 Task: Create a due date automation trigger when advanced on, on the wednesday of the week a card is due add fields without custom field "Resume" set to a number lower or equal to 1 and lower or equal to 10 at 11:00 AM.
Action: Mouse moved to (972, 77)
Screenshot: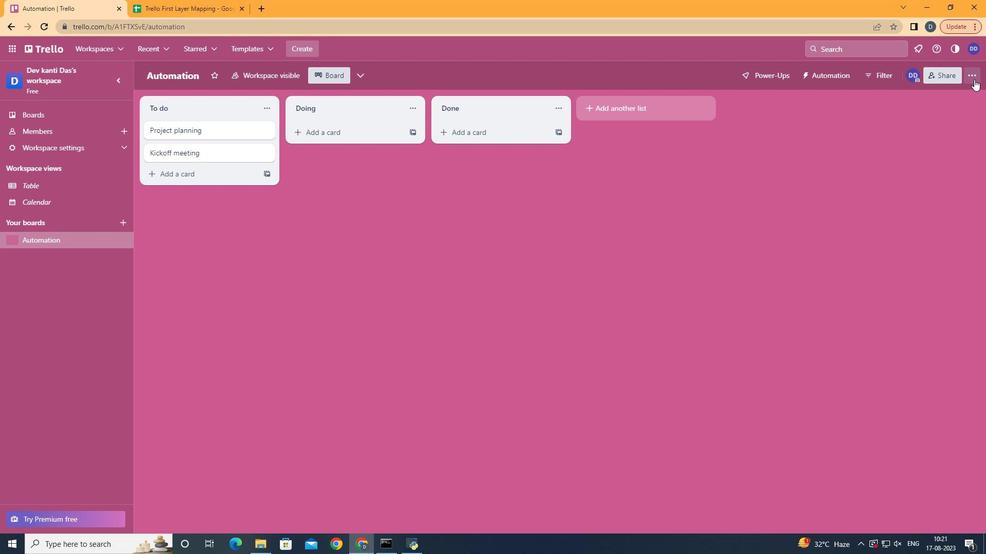
Action: Mouse pressed left at (972, 77)
Screenshot: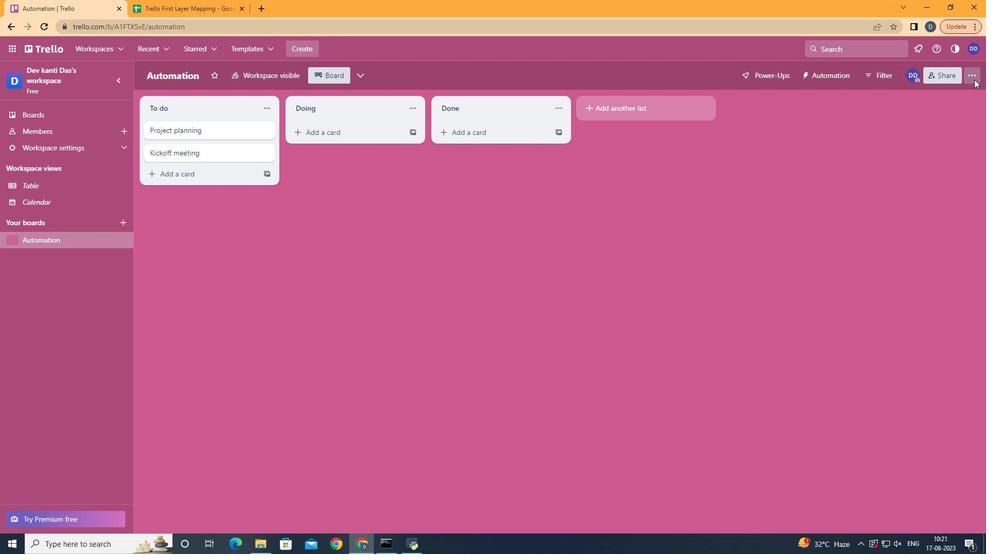 
Action: Mouse moved to (917, 207)
Screenshot: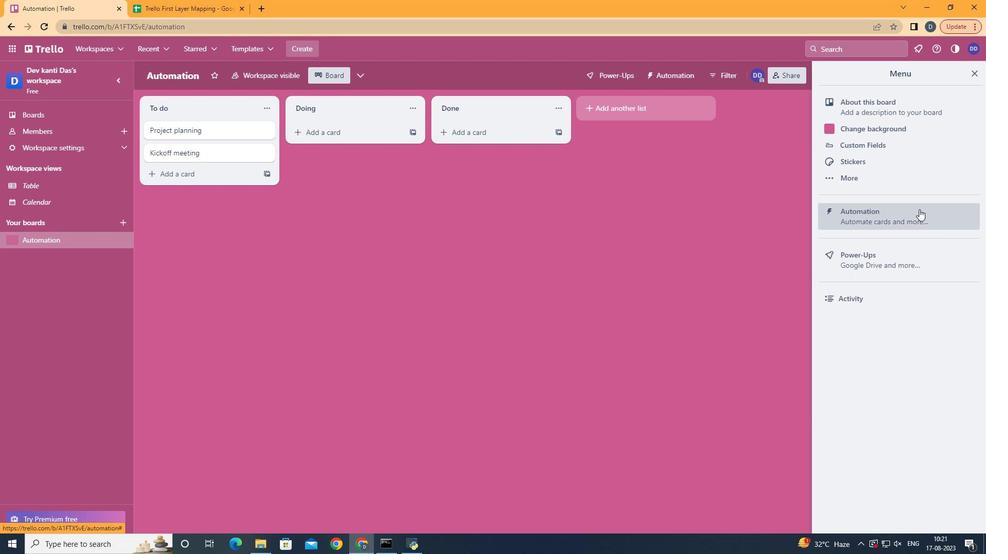 
Action: Mouse pressed left at (917, 207)
Screenshot: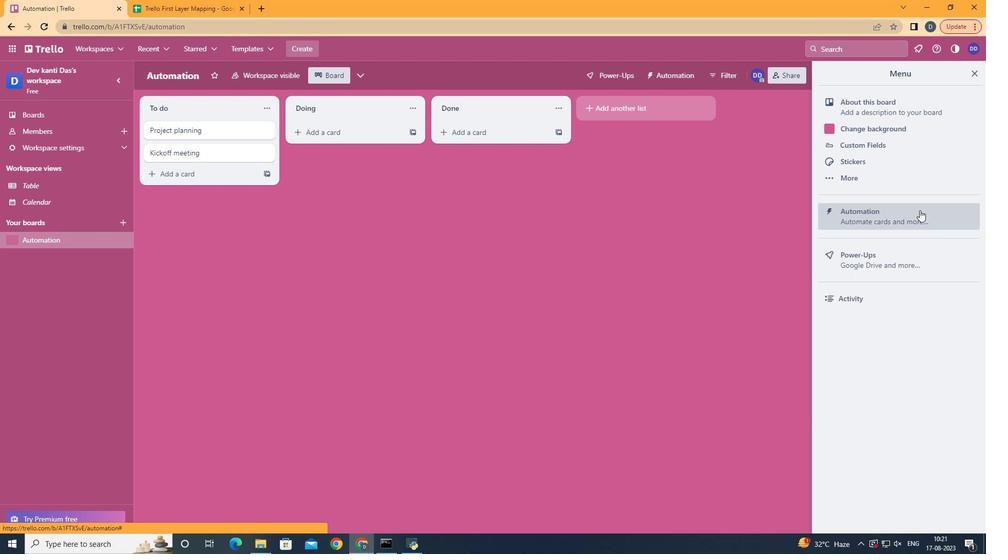 
Action: Mouse moved to (200, 206)
Screenshot: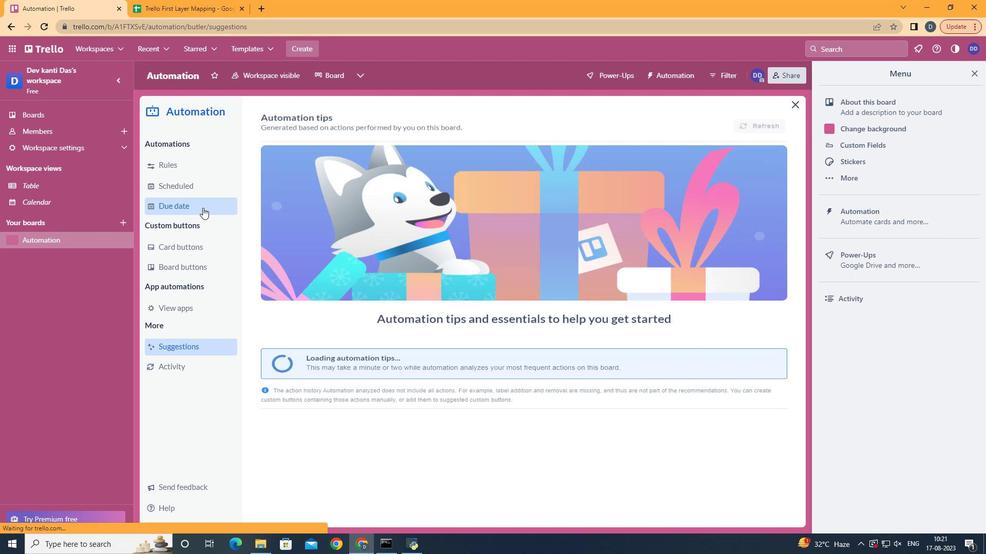 
Action: Mouse pressed left at (200, 206)
Screenshot: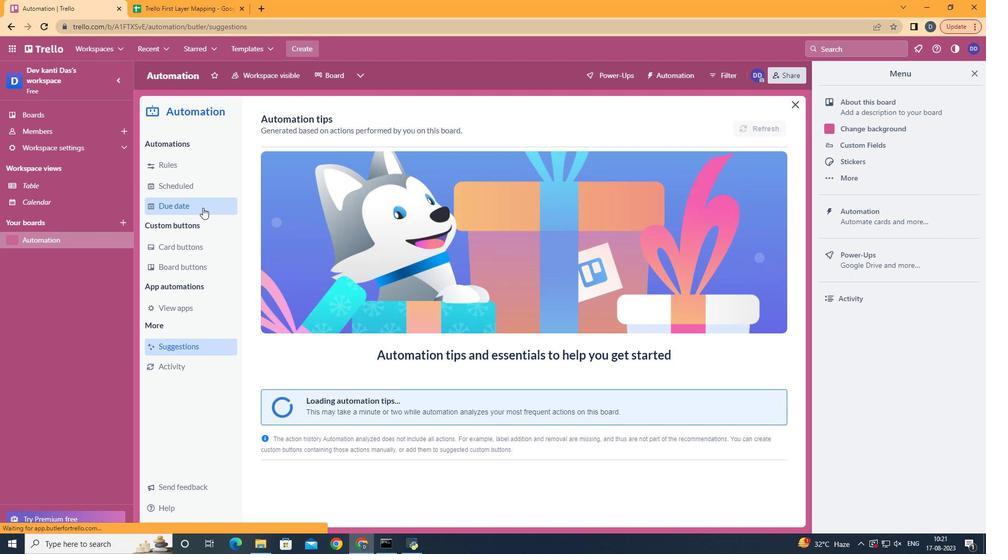 
Action: Mouse moved to (716, 120)
Screenshot: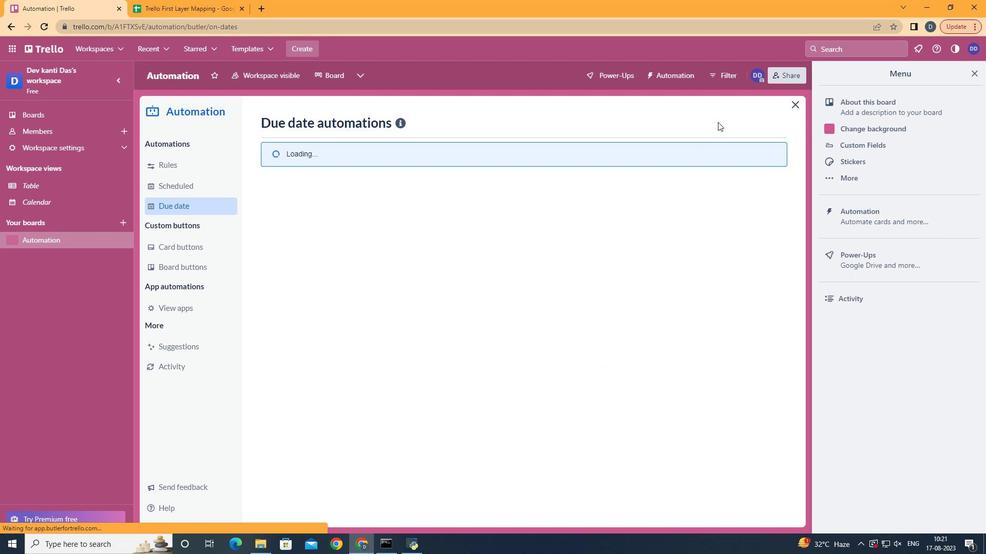 
Action: Mouse pressed left at (716, 120)
Screenshot: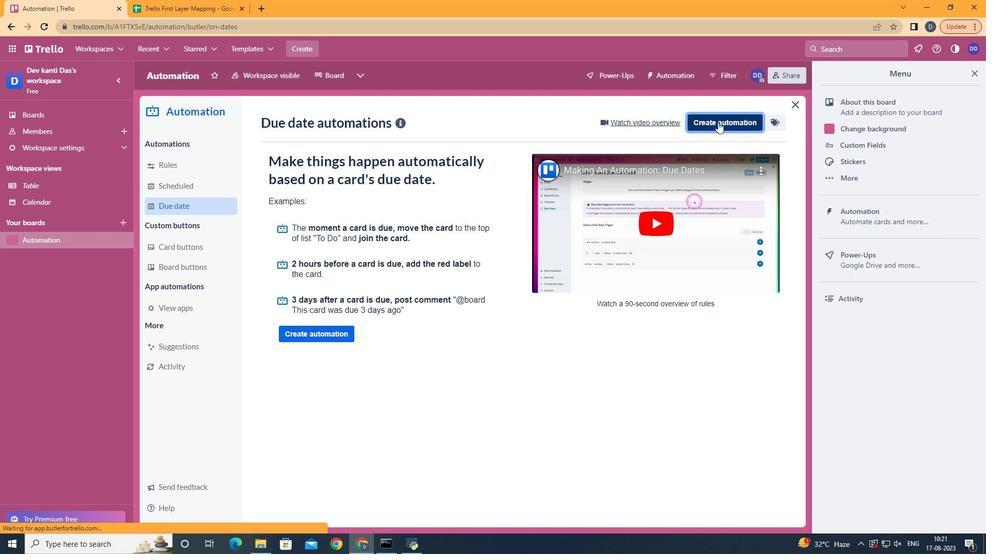 
Action: Mouse moved to (541, 237)
Screenshot: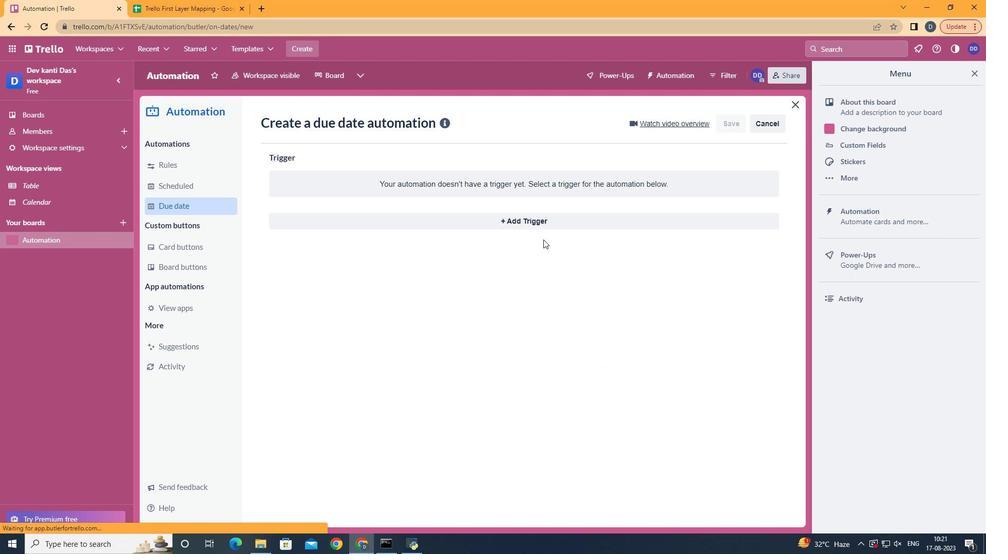 
Action: Mouse pressed left at (541, 237)
Screenshot: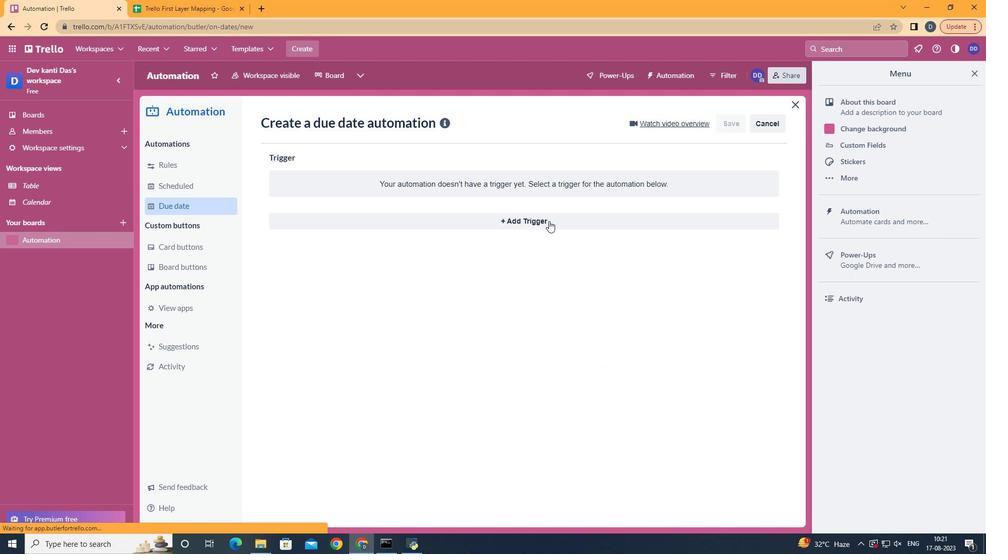 
Action: Mouse moved to (548, 217)
Screenshot: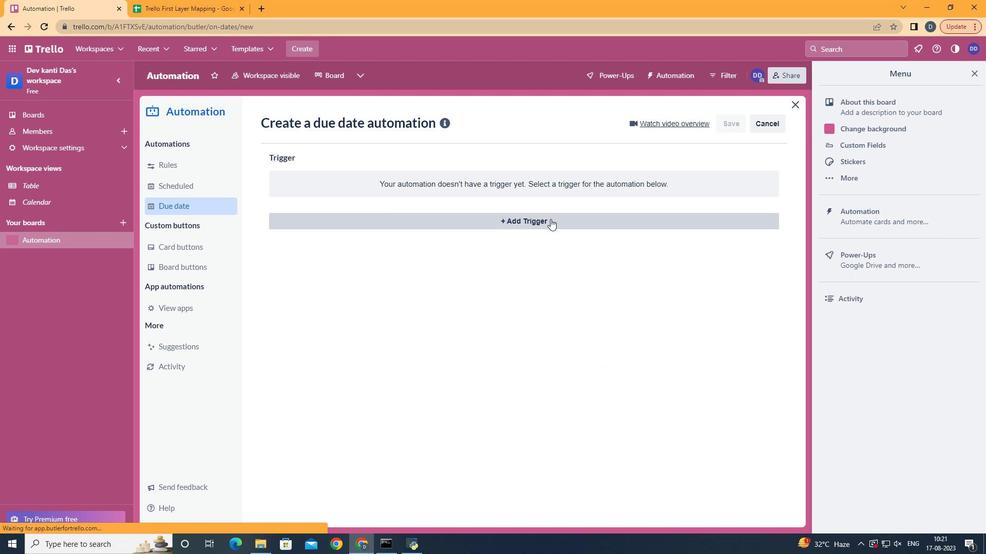 
Action: Mouse pressed left at (548, 217)
Screenshot: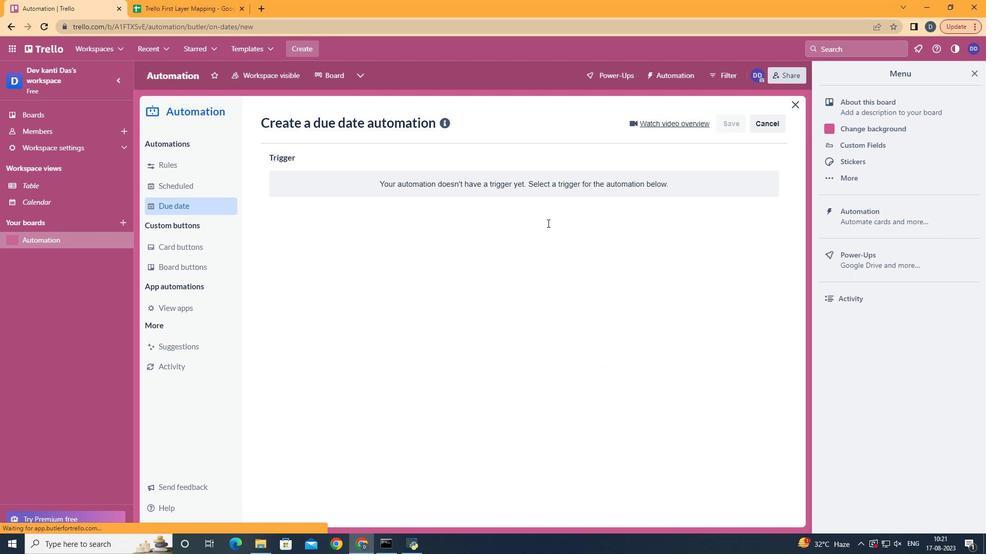 
Action: Mouse moved to (334, 307)
Screenshot: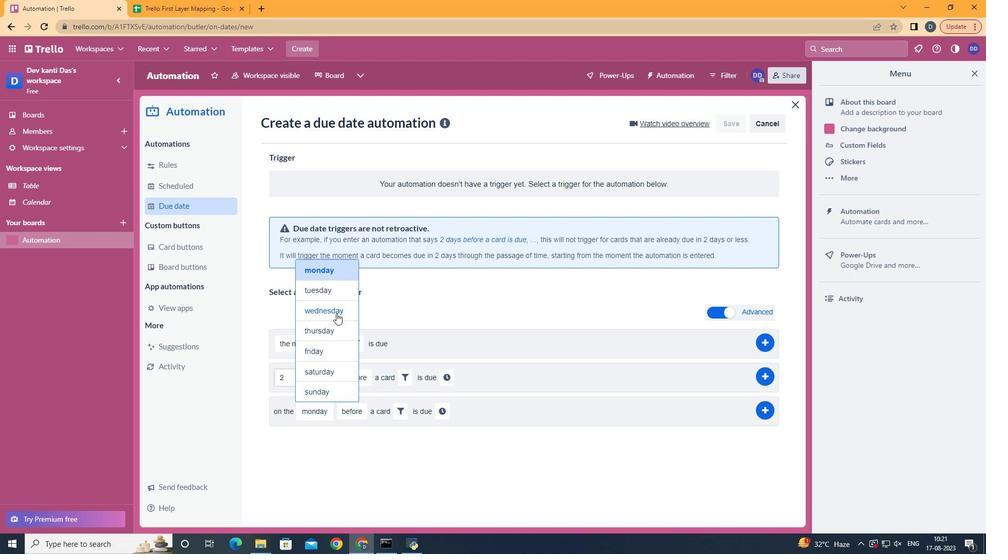 
Action: Mouse pressed left at (334, 307)
Screenshot: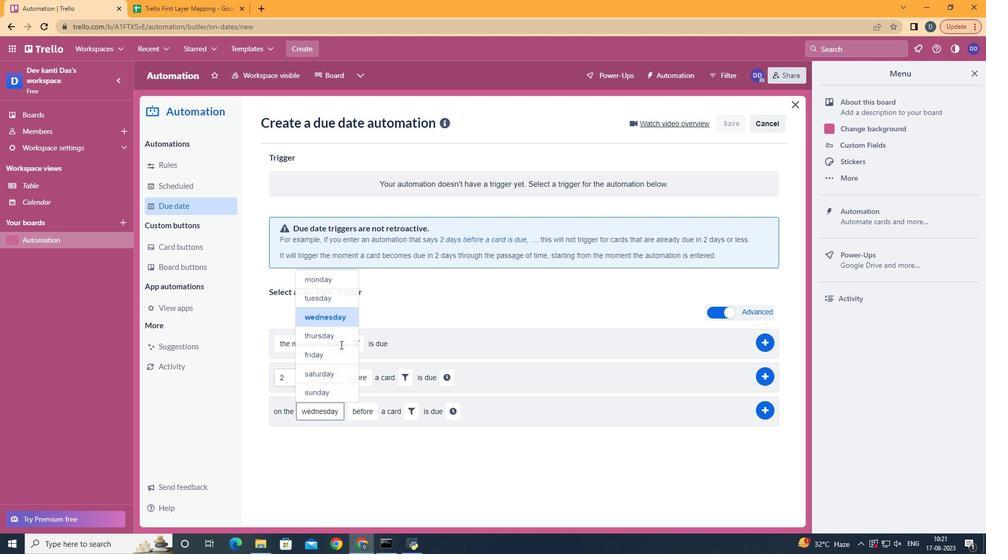 
Action: Mouse moved to (372, 472)
Screenshot: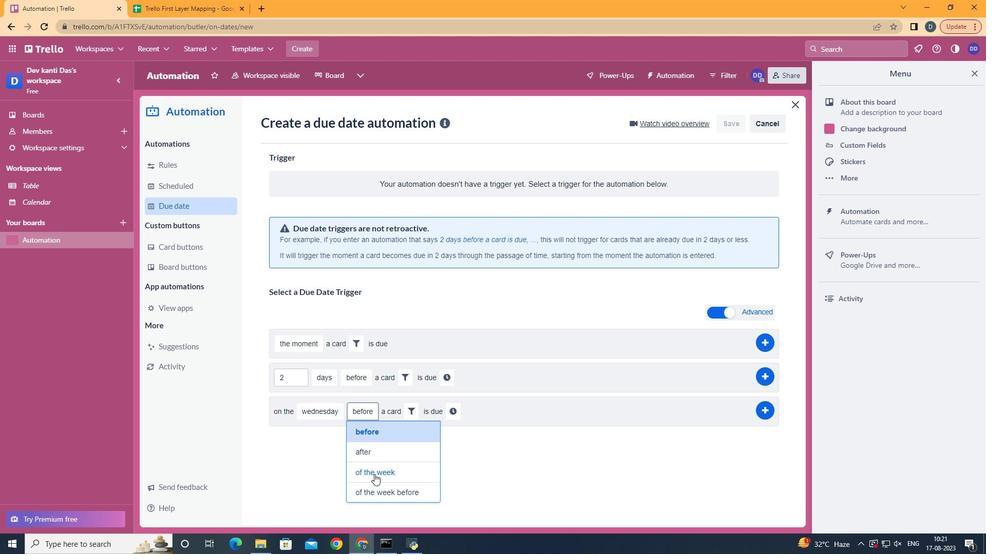 
Action: Mouse pressed left at (372, 472)
Screenshot: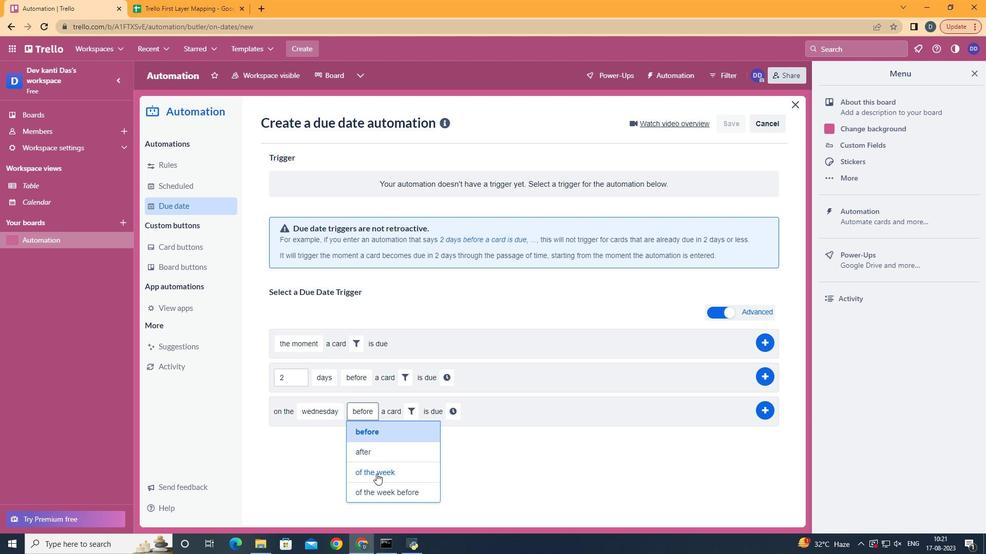 
Action: Mouse moved to (428, 414)
Screenshot: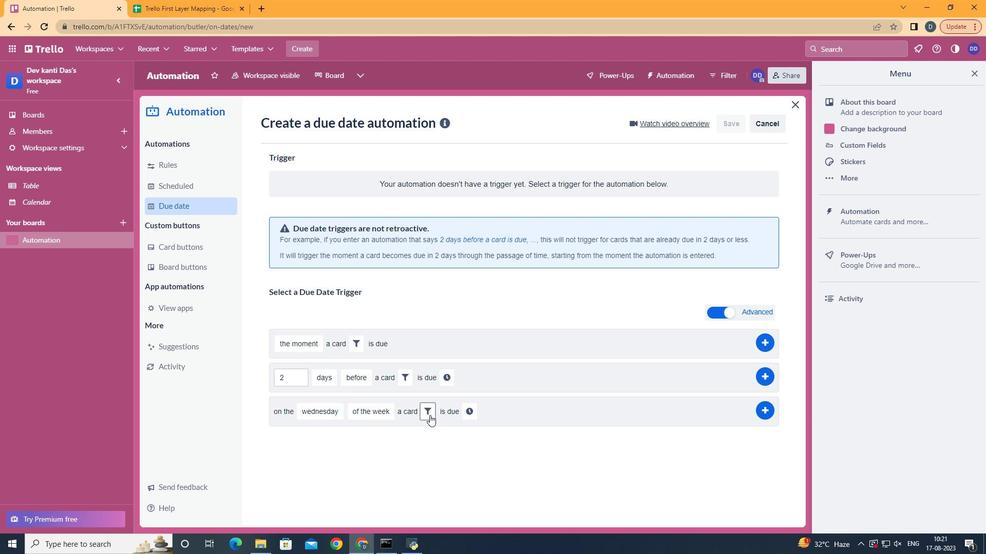 
Action: Mouse pressed left at (428, 414)
Screenshot: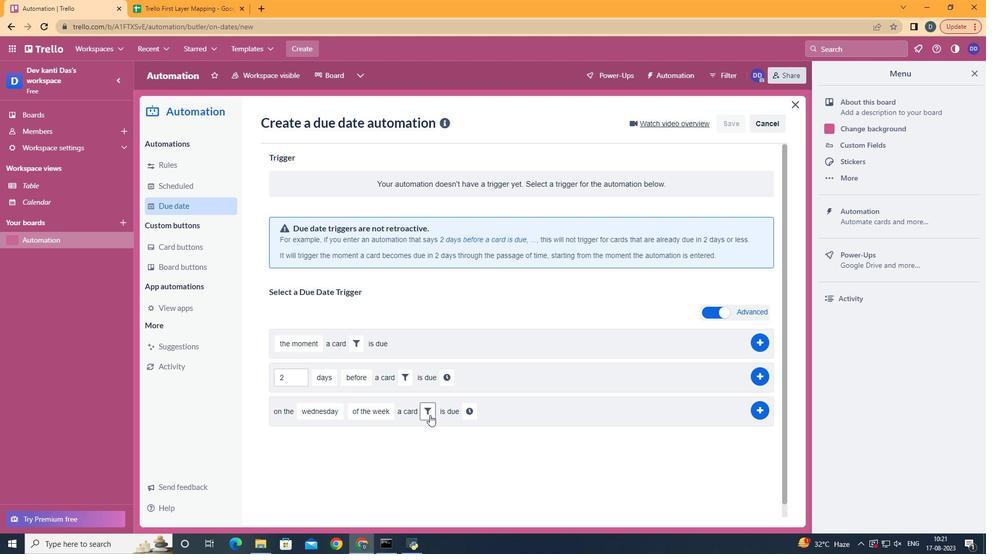 
Action: Mouse moved to (589, 443)
Screenshot: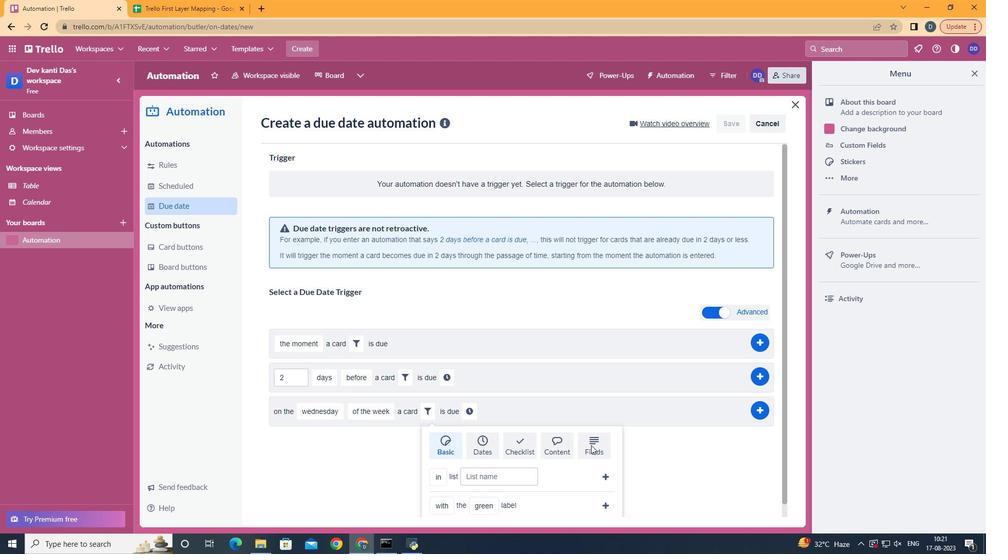 
Action: Mouse pressed left at (589, 443)
Screenshot: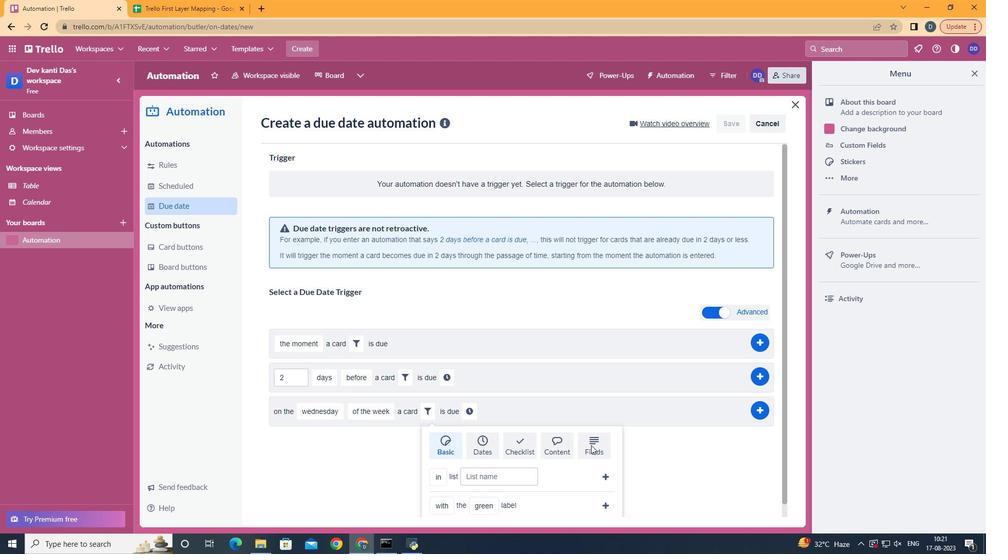 
Action: Mouse moved to (589, 444)
Screenshot: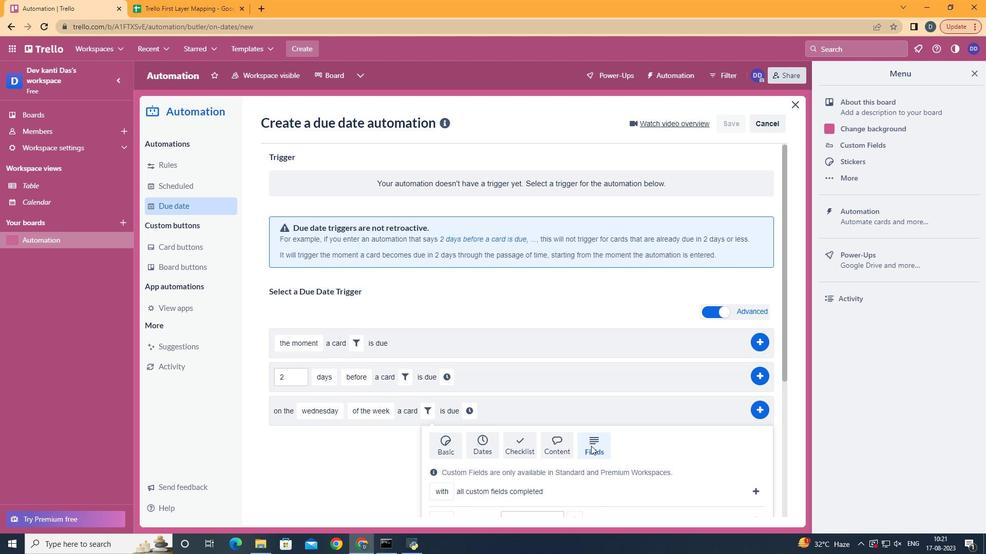 
Action: Mouse scrolled (589, 443) with delta (0, 0)
Screenshot: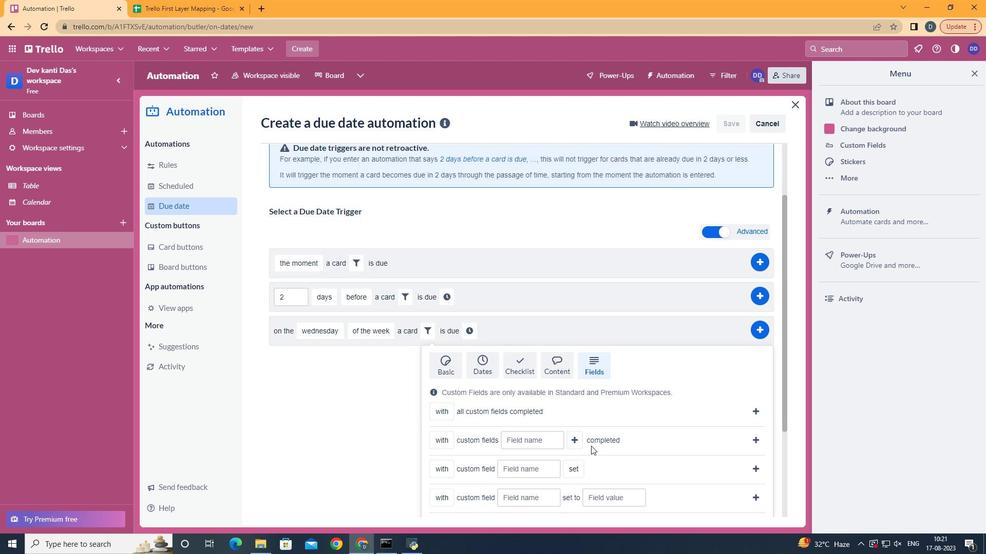 
Action: Mouse scrolled (589, 443) with delta (0, -1)
Screenshot: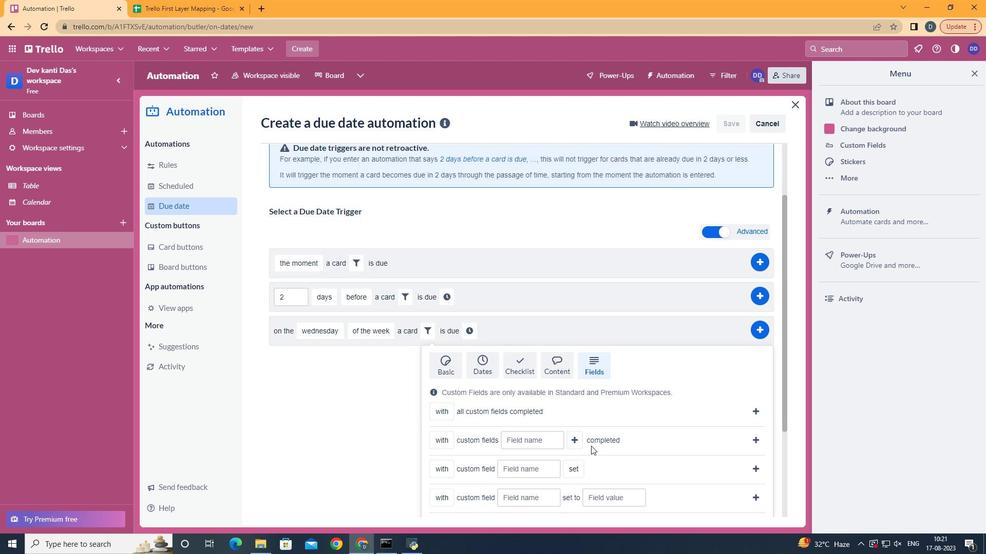 
Action: Mouse scrolled (589, 443) with delta (0, 0)
Screenshot: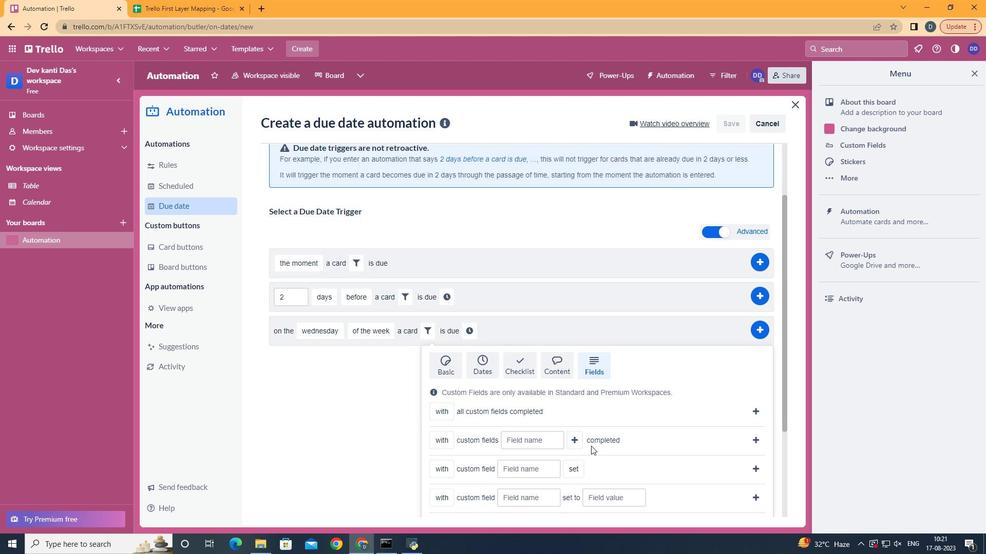 
Action: Mouse scrolled (589, 443) with delta (0, -1)
Screenshot: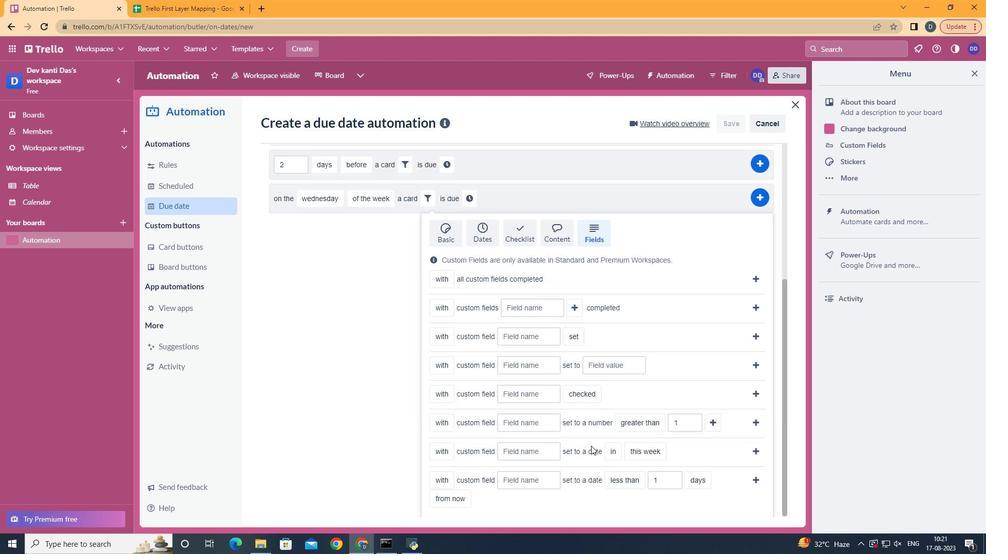 
Action: Mouse moved to (454, 458)
Screenshot: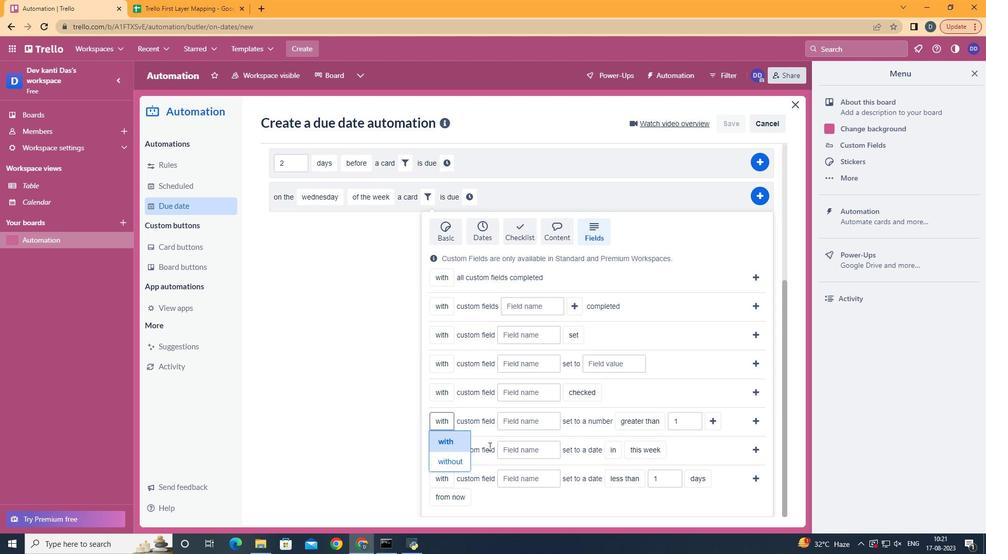 
Action: Mouse pressed left at (454, 458)
Screenshot: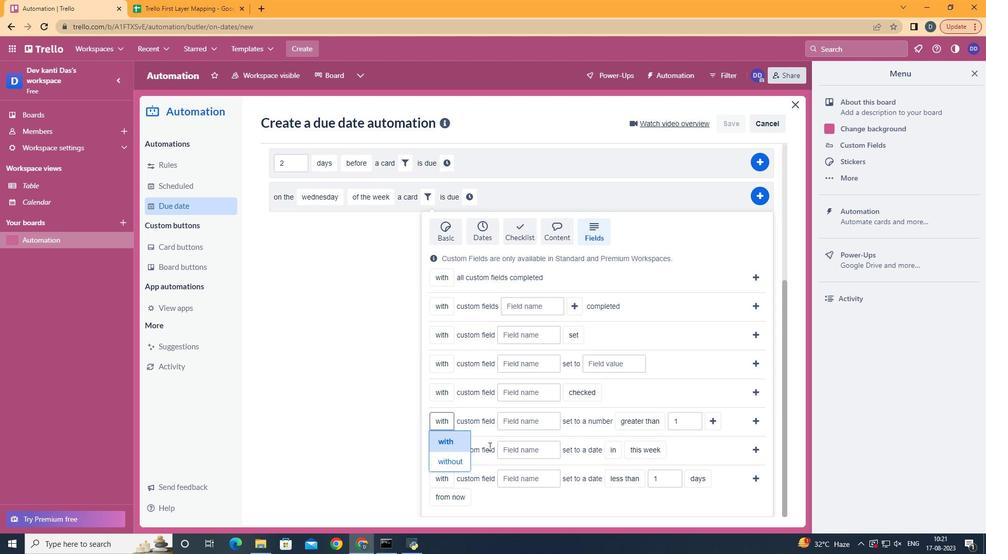
Action: Mouse moved to (527, 427)
Screenshot: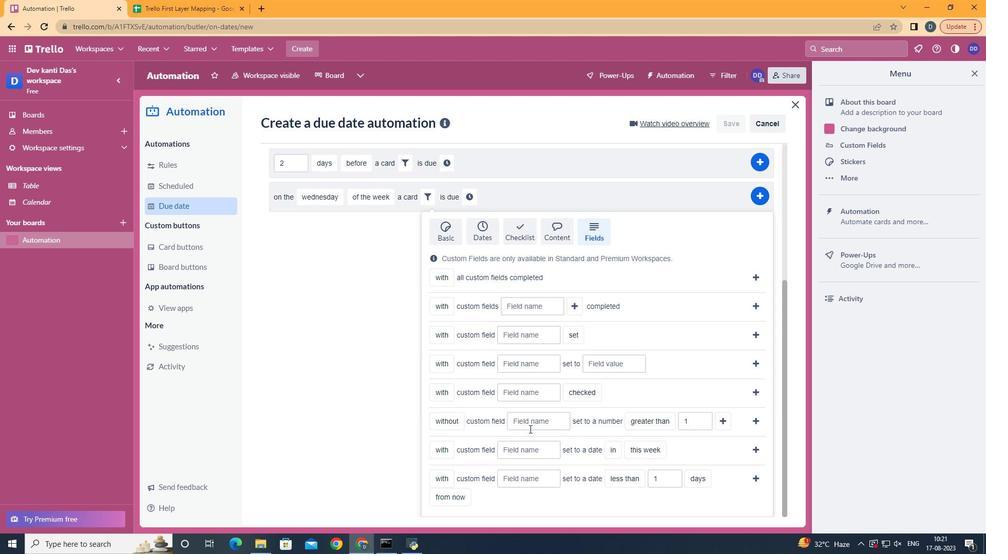 
Action: Mouse pressed left at (527, 427)
Screenshot: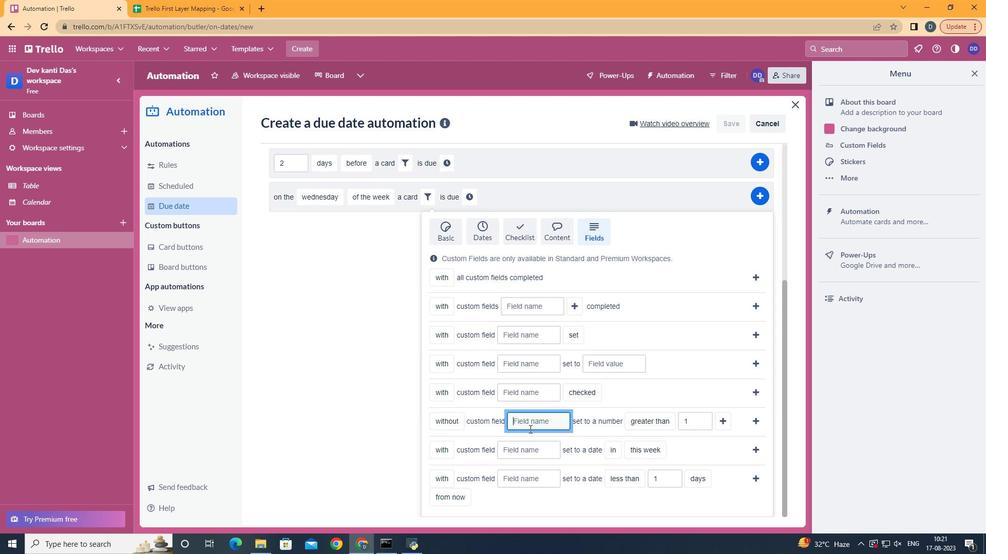 
Action: Key pressed <Key.shift>Resume
Screenshot: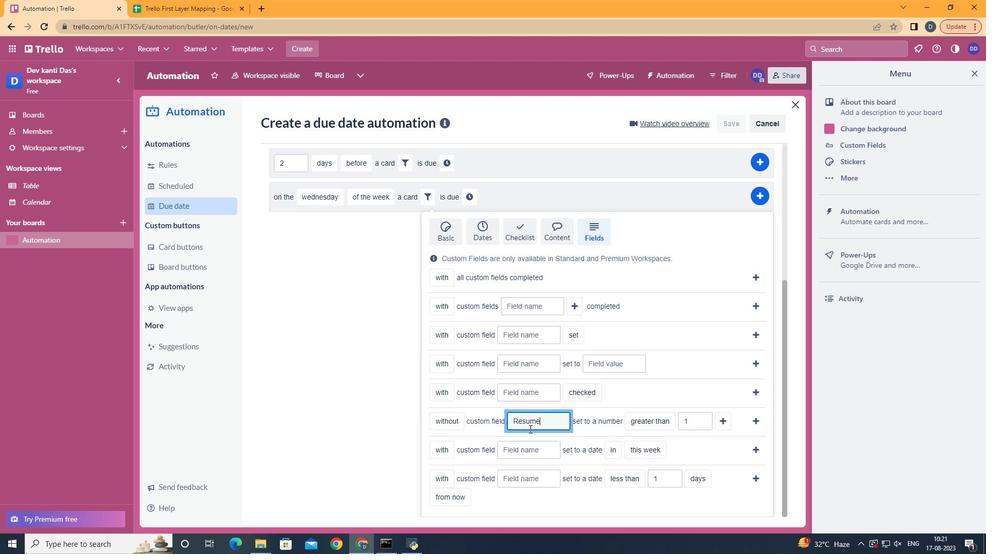 
Action: Mouse moved to (660, 501)
Screenshot: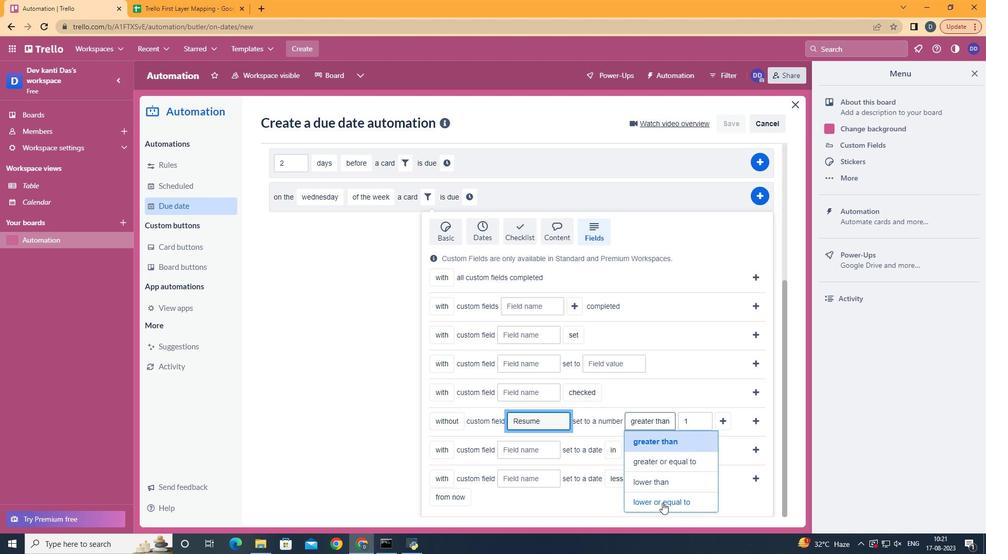 
Action: Mouse pressed left at (660, 501)
Screenshot: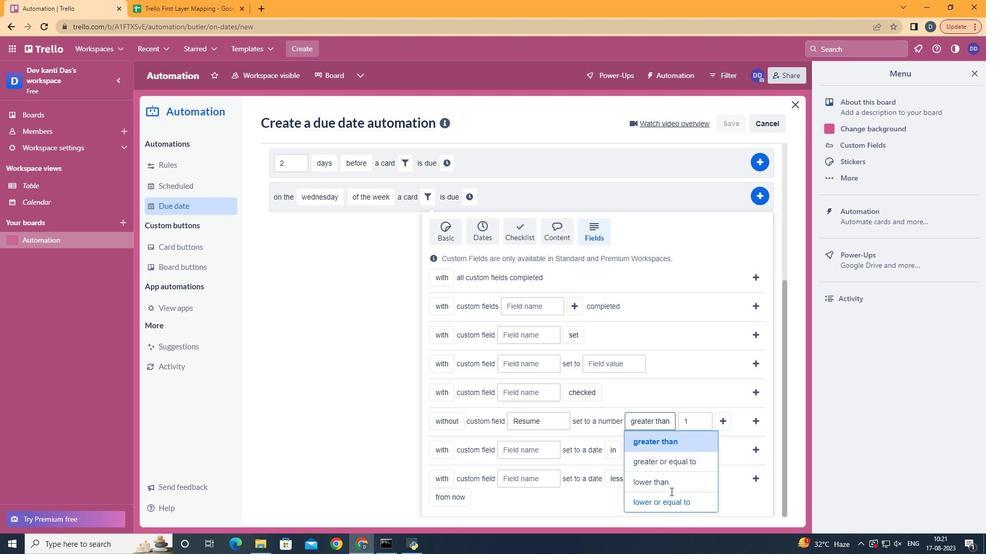 
Action: Mouse moved to (432, 441)
Screenshot: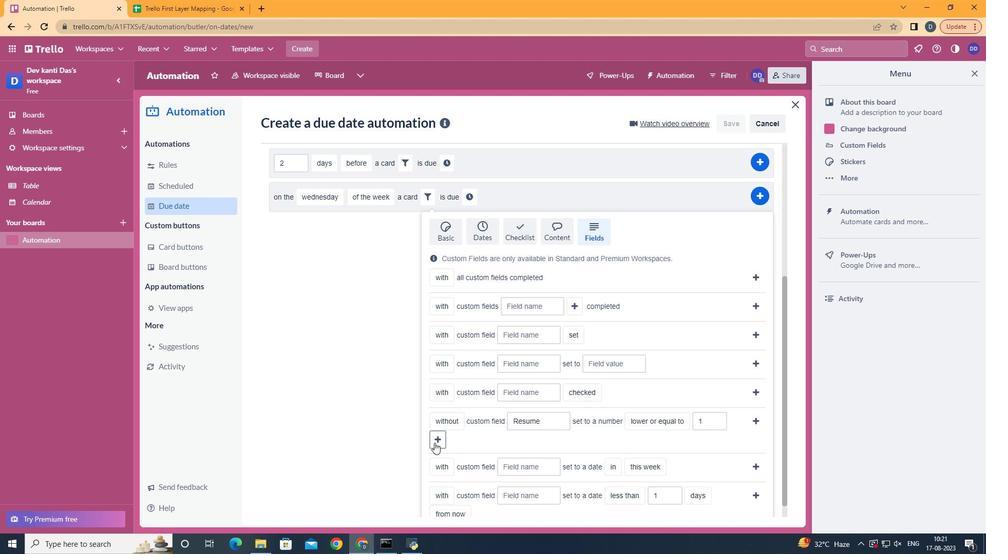 
Action: Mouse pressed left at (432, 441)
Screenshot: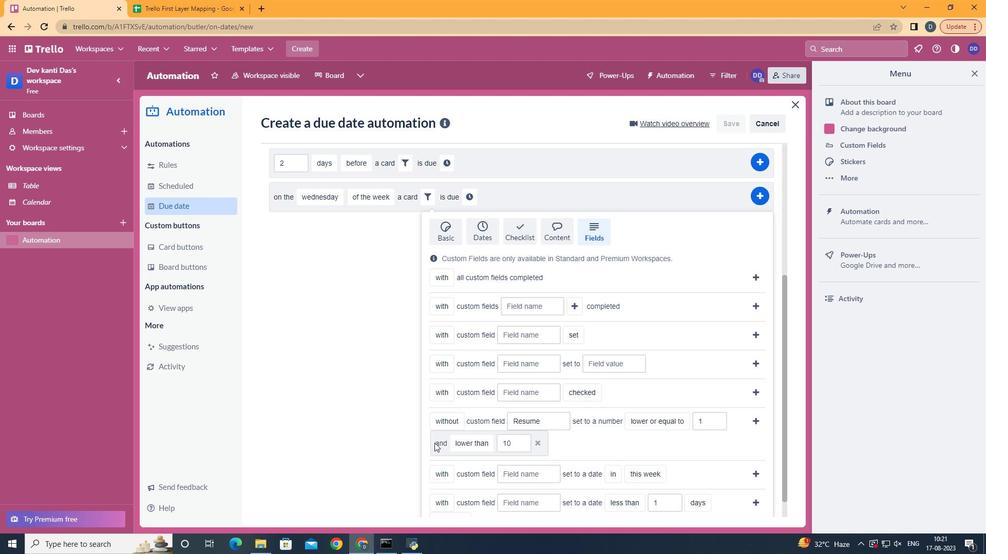 
Action: Mouse moved to (499, 380)
Screenshot: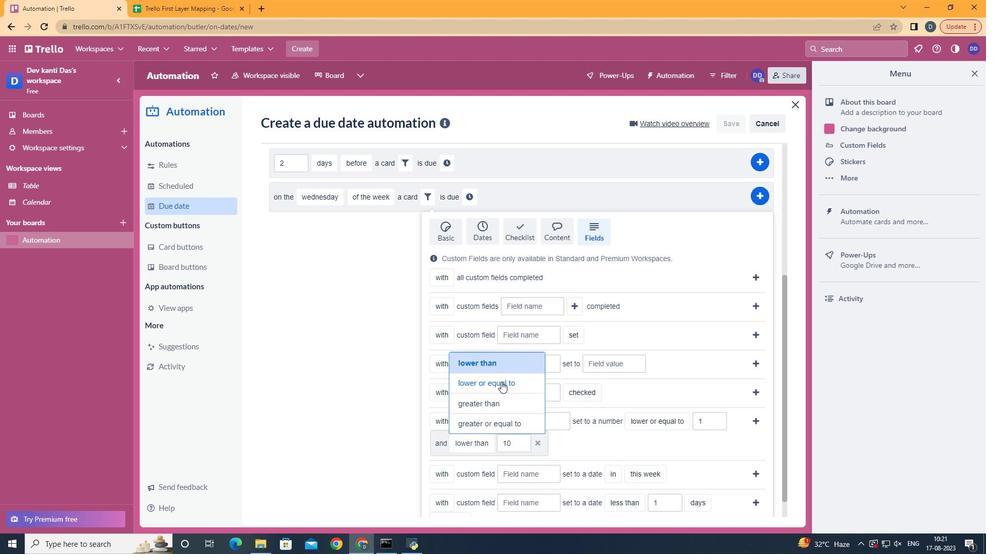 
Action: Mouse pressed left at (499, 380)
Screenshot: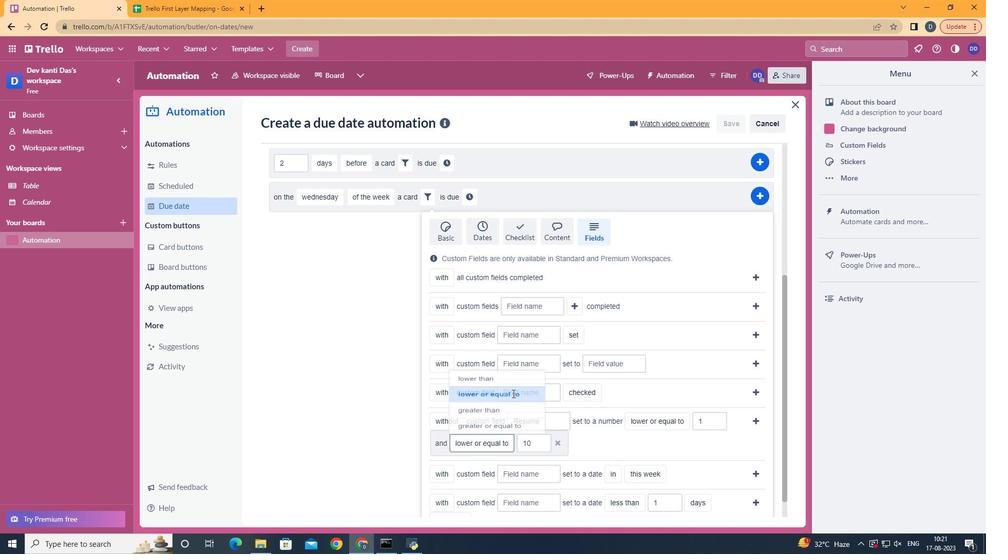 
Action: Mouse moved to (751, 416)
Screenshot: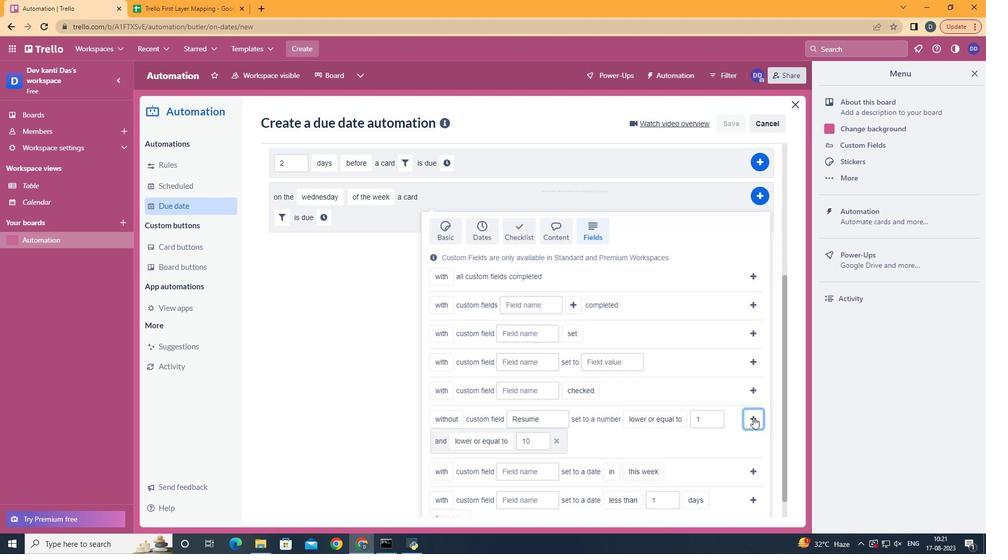
Action: Mouse pressed left at (751, 416)
Screenshot: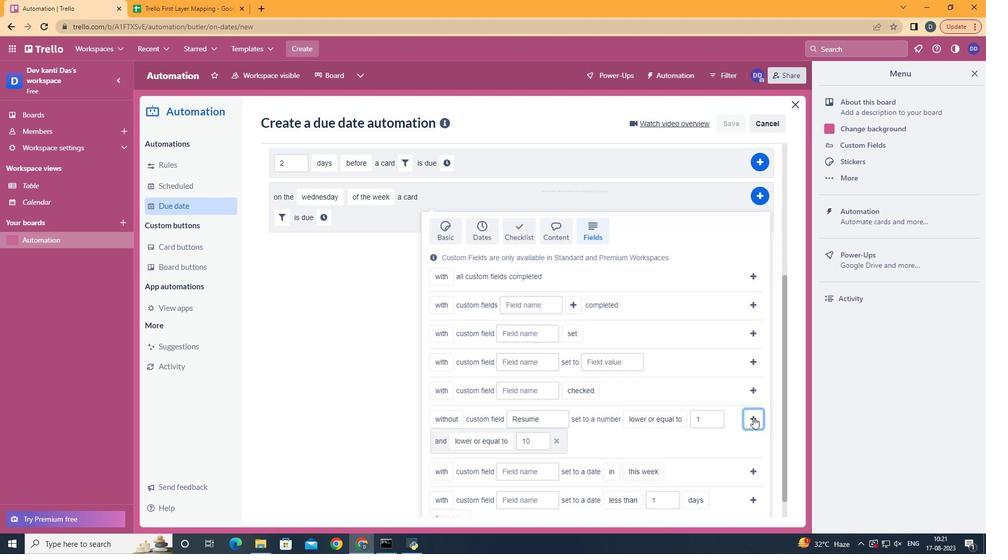 
Action: Mouse moved to (324, 433)
Screenshot: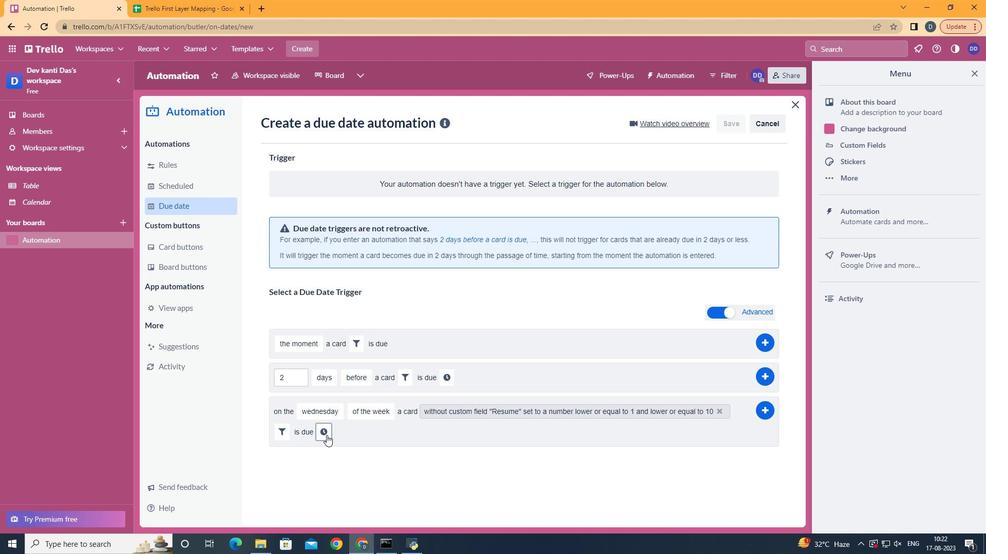 
Action: Mouse pressed left at (324, 433)
Screenshot: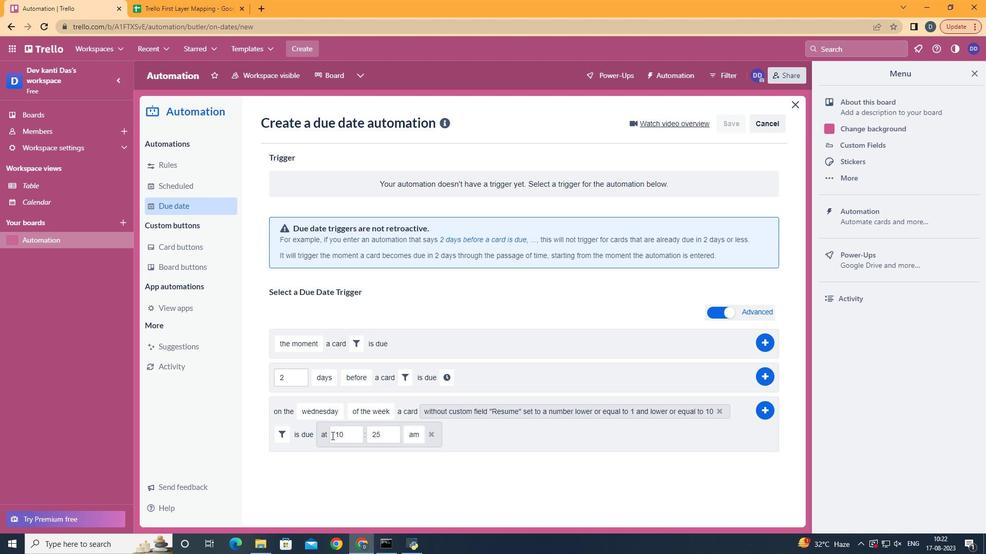 
Action: Mouse moved to (341, 434)
Screenshot: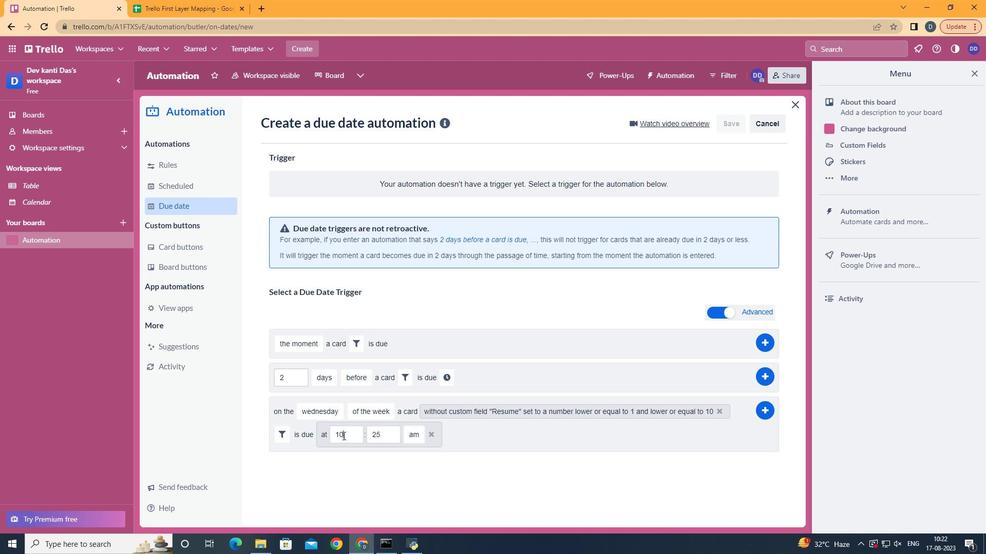 
Action: Mouse pressed left at (341, 434)
Screenshot: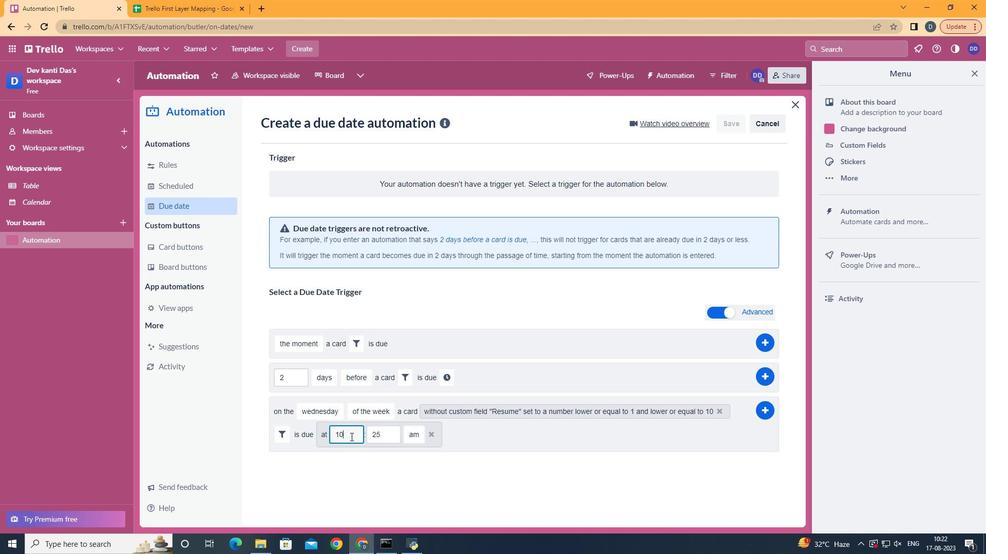 
Action: Mouse moved to (348, 435)
Screenshot: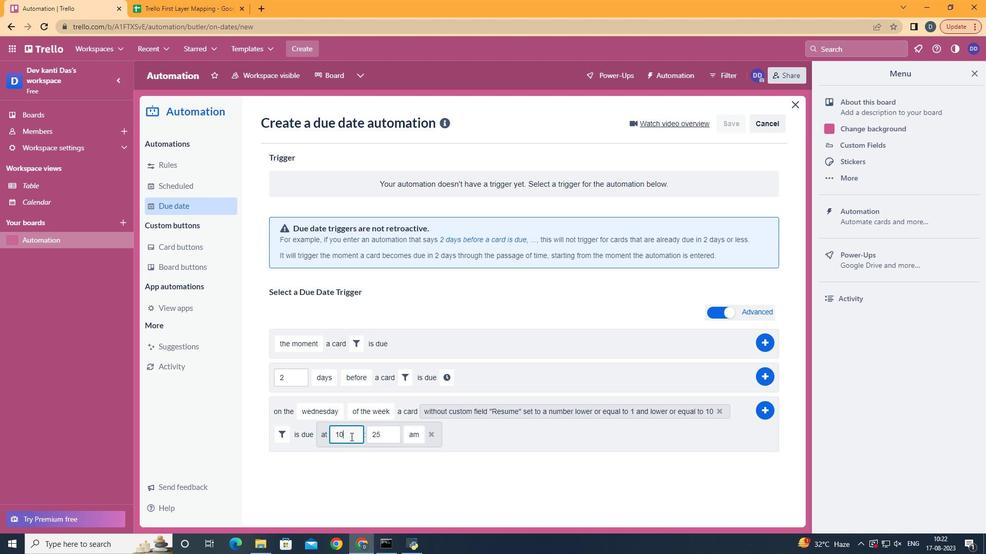 
Action: Key pressed <Key.backspace>1
Screenshot: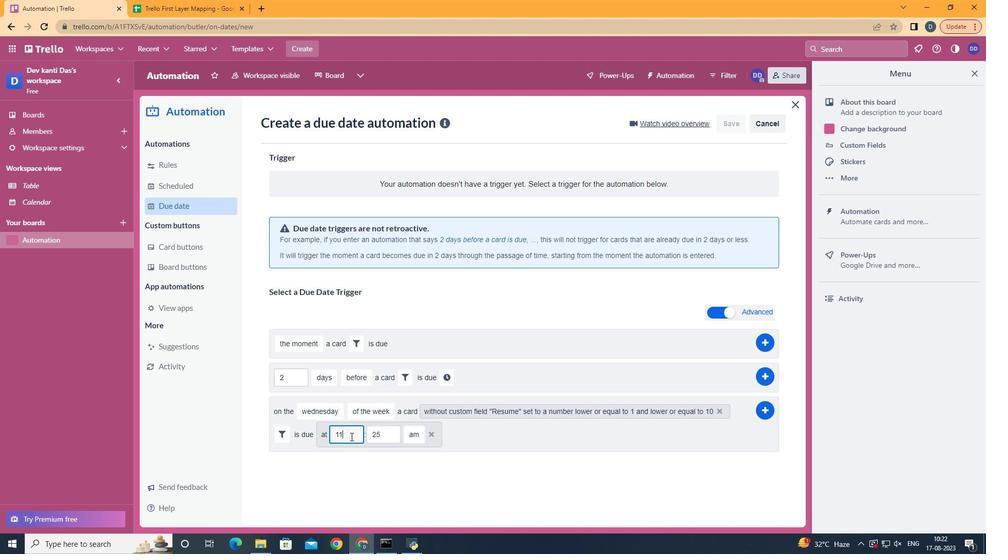 
Action: Mouse moved to (382, 438)
Screenshot: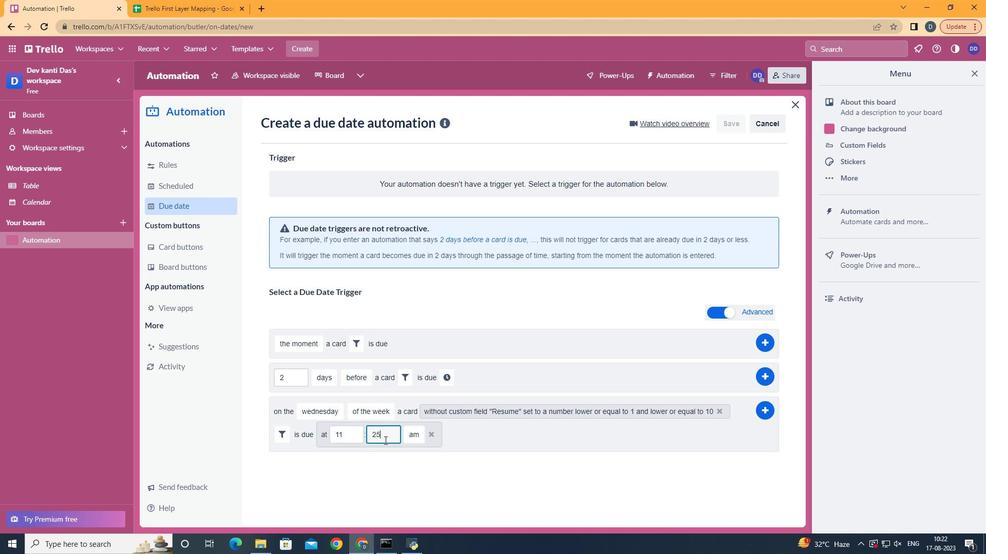 
Action: Mouse pressed left at (382, 438)
Screenshot: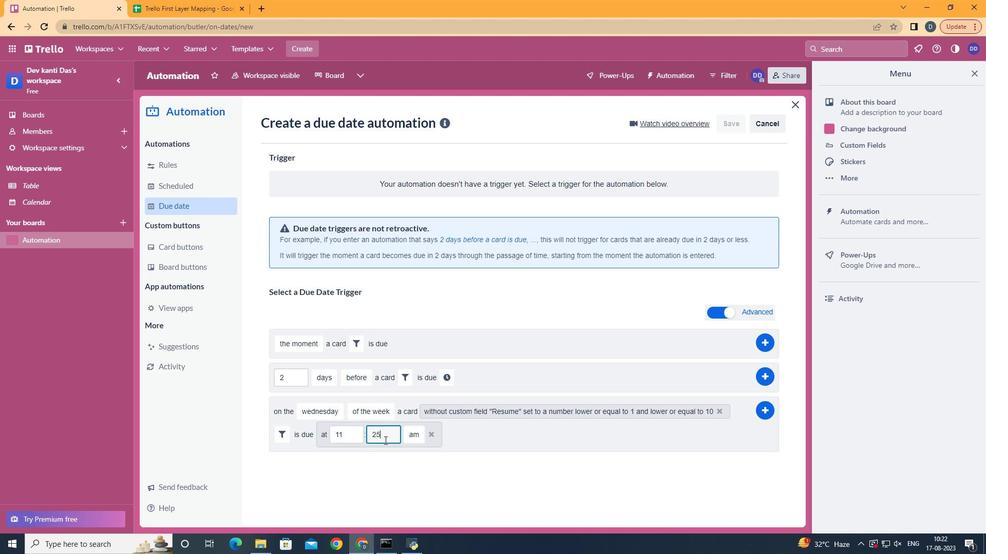 
Action: Mouse moved to (383, 438)
Screenshot: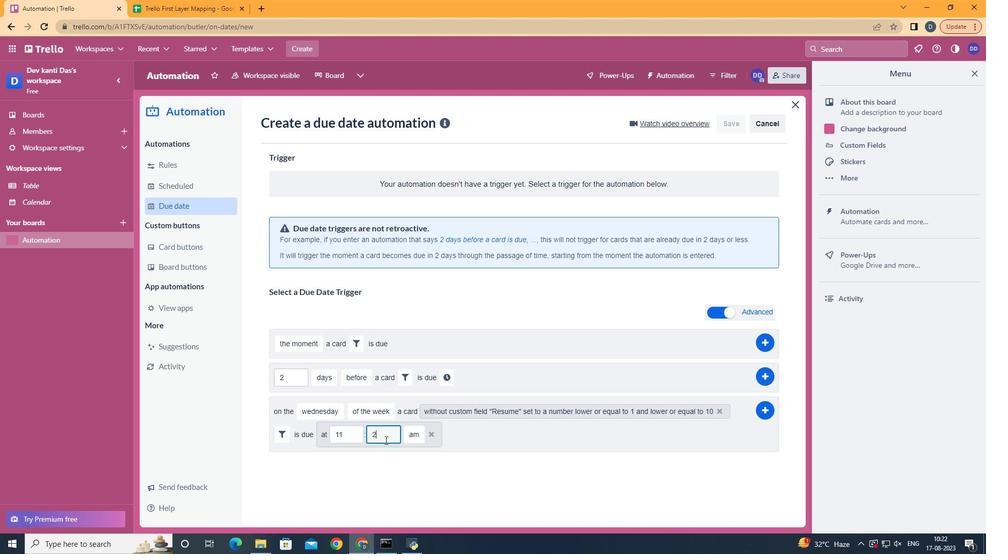 
Action: Key pressed <Key.backspace><Key.backspace>00
Screenshot: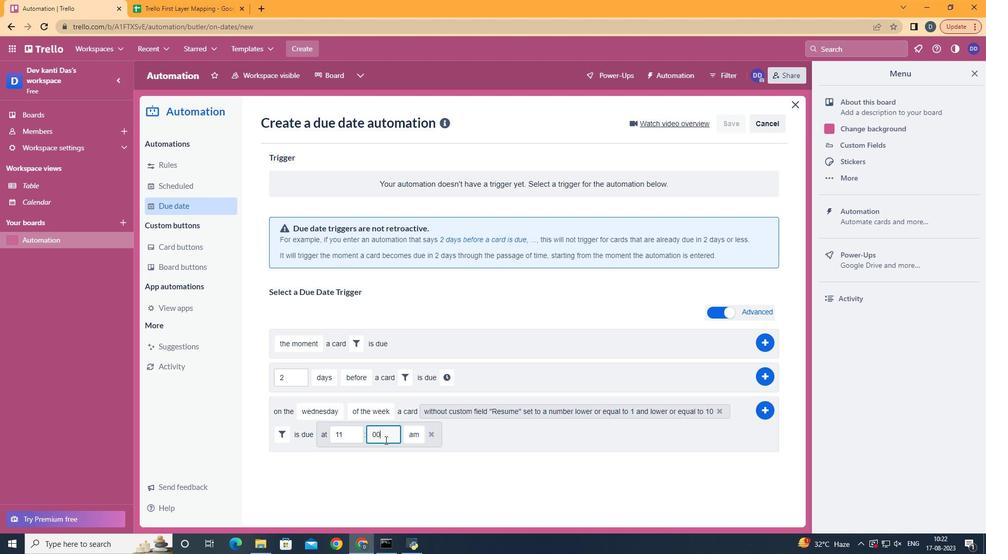 
Action: Mouse moved to (762, 408)
Screenshot: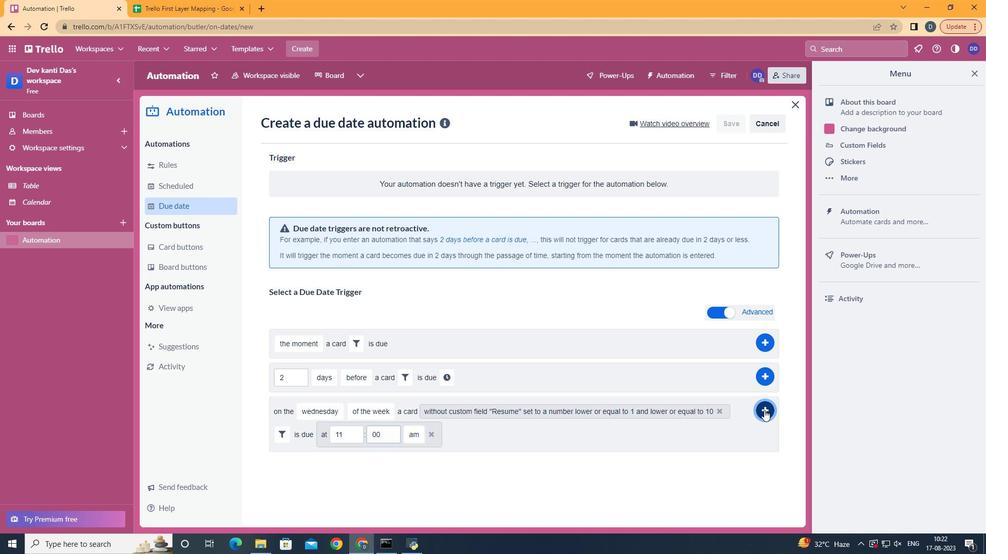 
Action: Mouse pressed left at (762, 408)
Screenshot: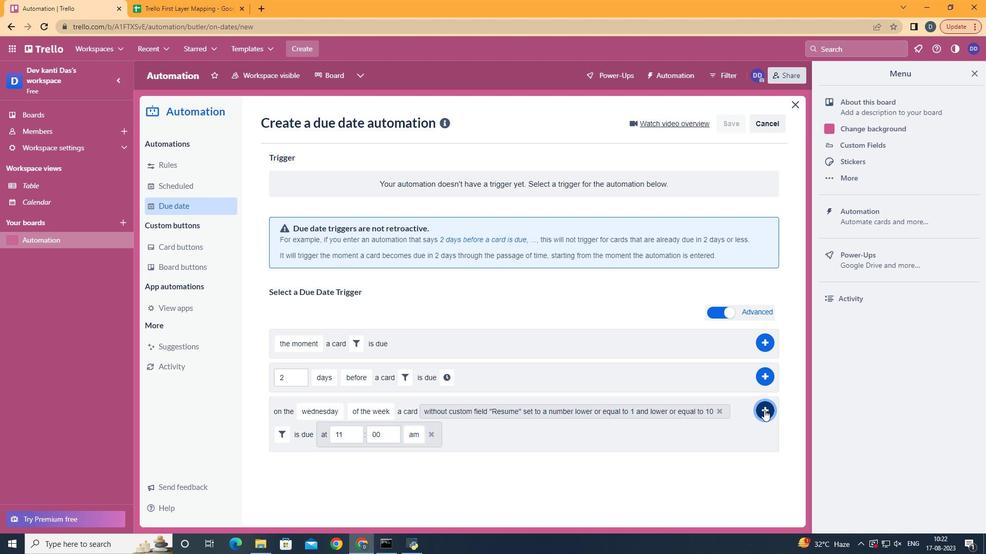 
